 Task: Create a due date automation trigger when advanced on, on the monday after a card is due add content with a description not containing resume at 11:00 AM.
Action: Mouse moved to (918, 64)
Screenshot: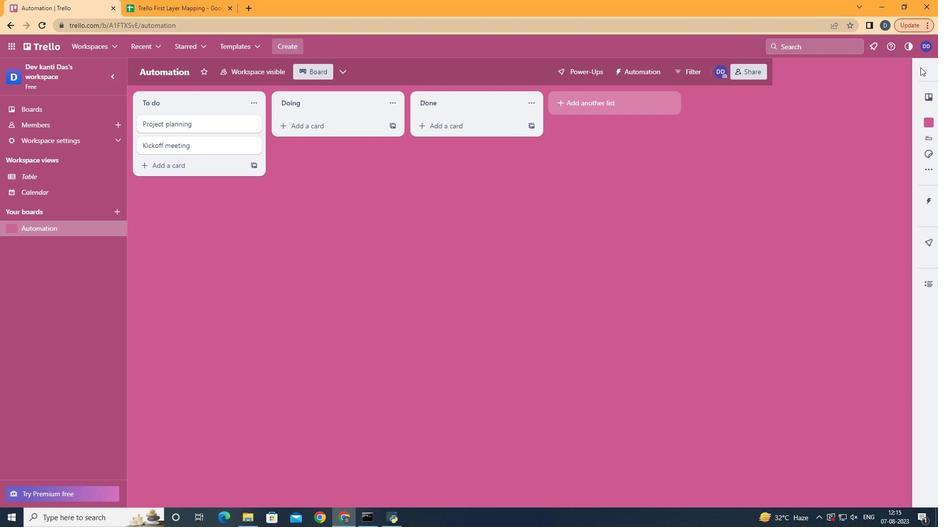 
Action: Mouse pressed left at (918, 64)
Screenshot: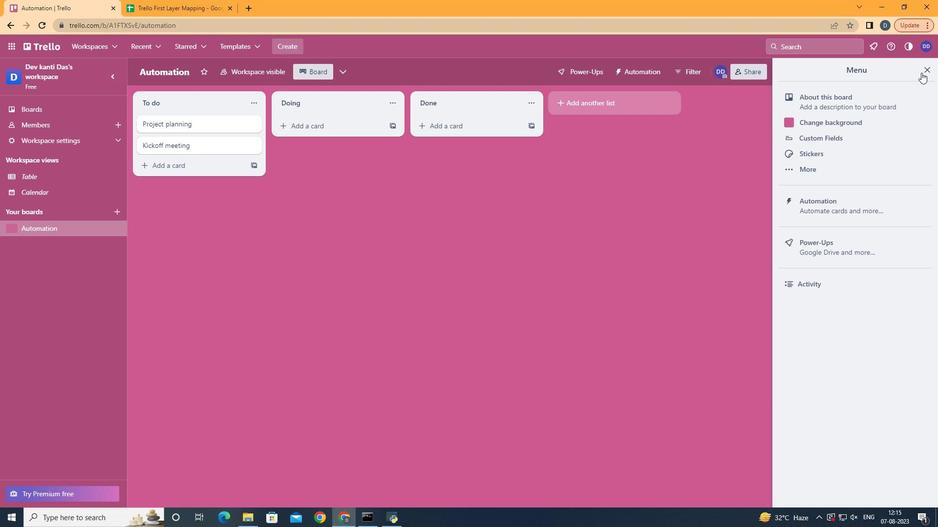 
Action: Mouse moved to (857, 203)
Screenshot: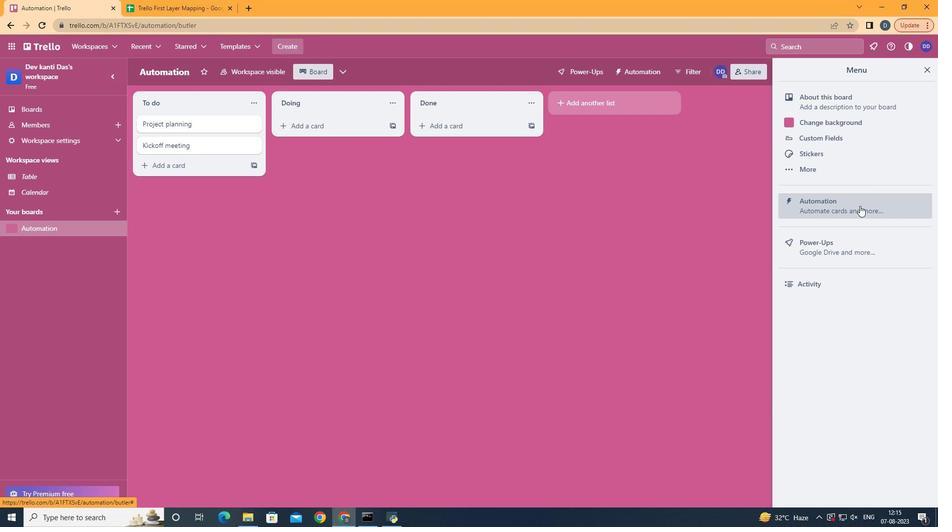 
Action: Mouse pressed left at (857, 203)
Screenshot: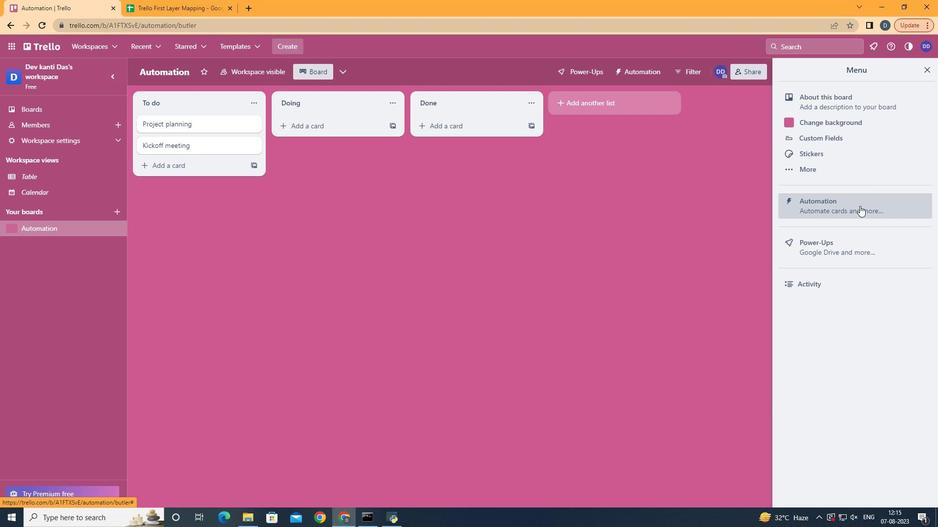 
Action: Mouse moved to (201, 197)
Screenshot: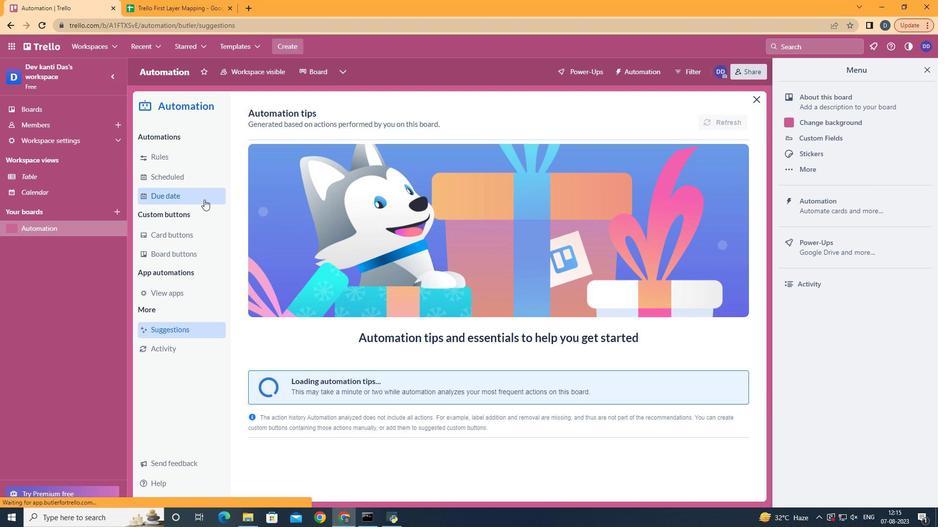 
Action: Mouse pressed left at (201, 197)
Screenshot: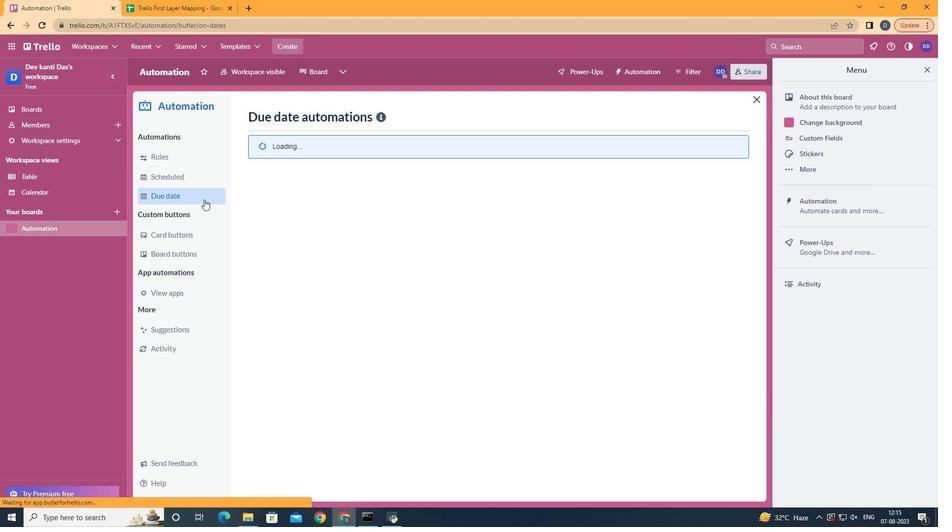 
Action: Mouse moved to (677, 119)
Screenshot: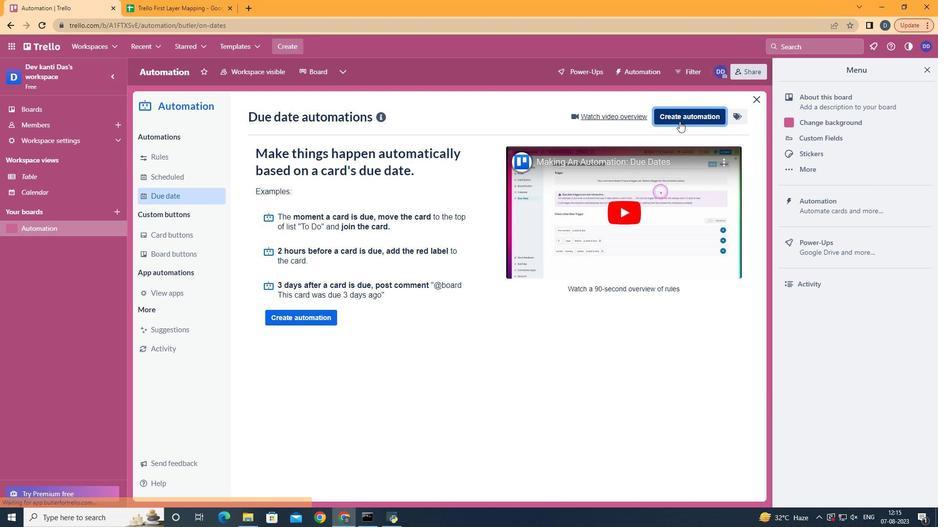 
Action: Mouse pressed left at (677, 119)
Screenshot: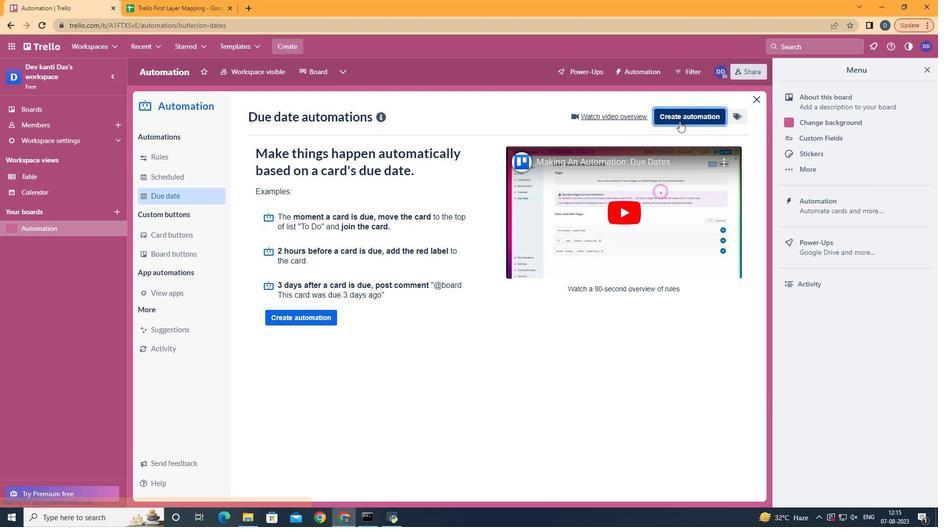
Action: Mouse moved to (535, 199)
Screenshot: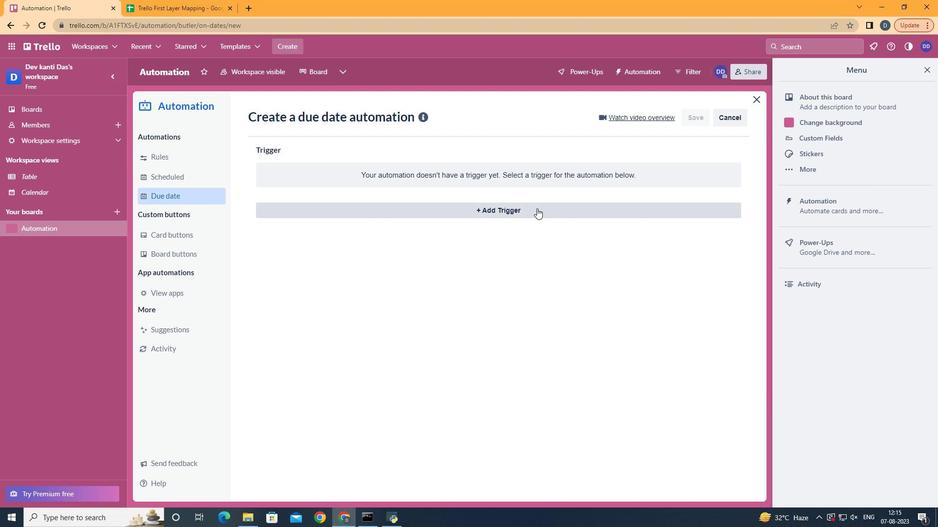 
Action: Mouse pressed left at (535, 199)
Screenshot: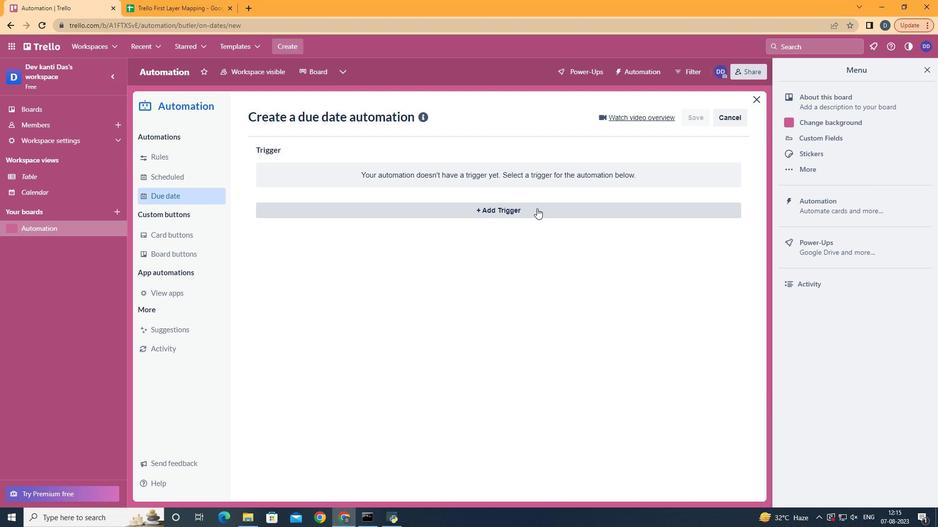 
Action: Mouse moved to (534, 206)
Screenshot: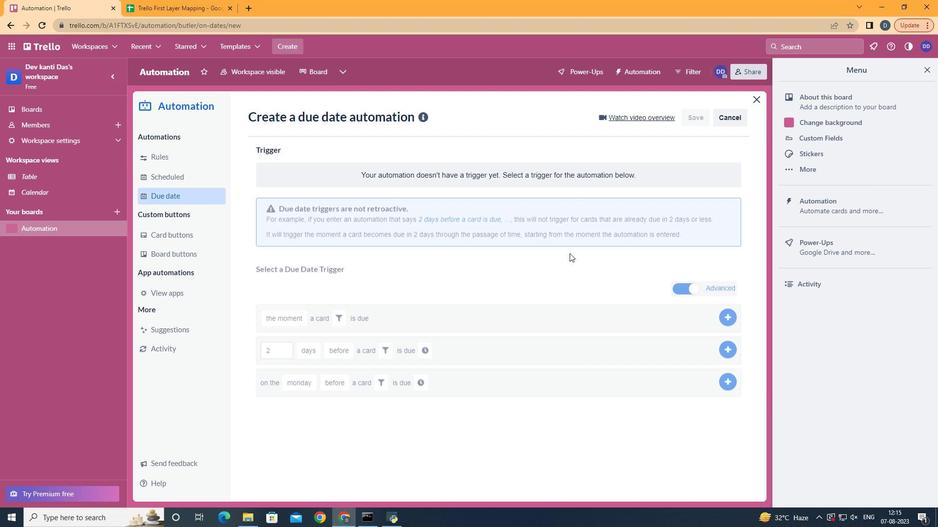 
Action: Mouse pressed left at (534, 206)
Screenshot: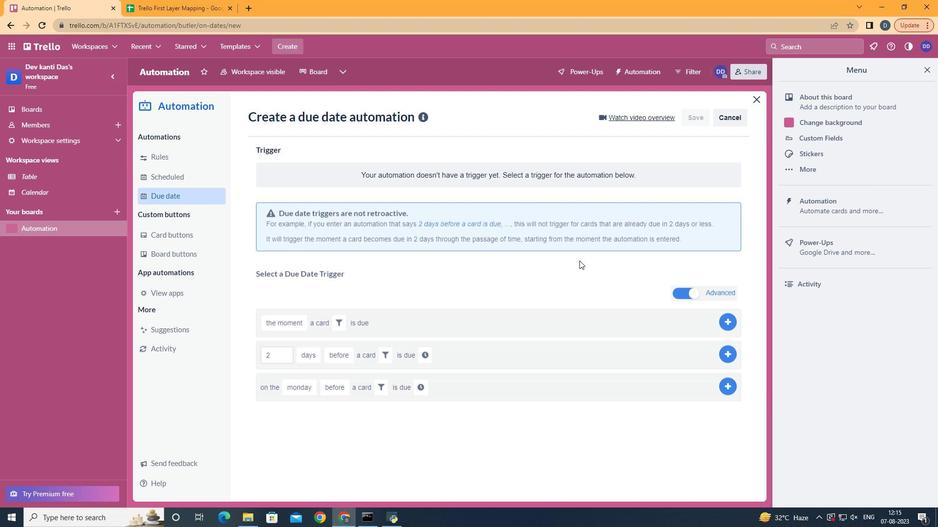 
Action: Mouse moved to (311, 256)
Screenshot: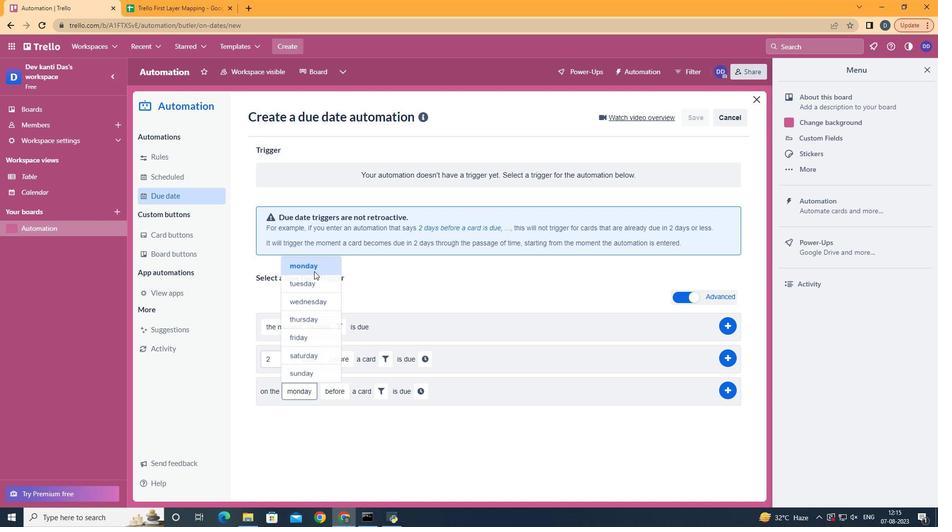 
Action: Mouse pressed left at (311, 256)
Screenshot: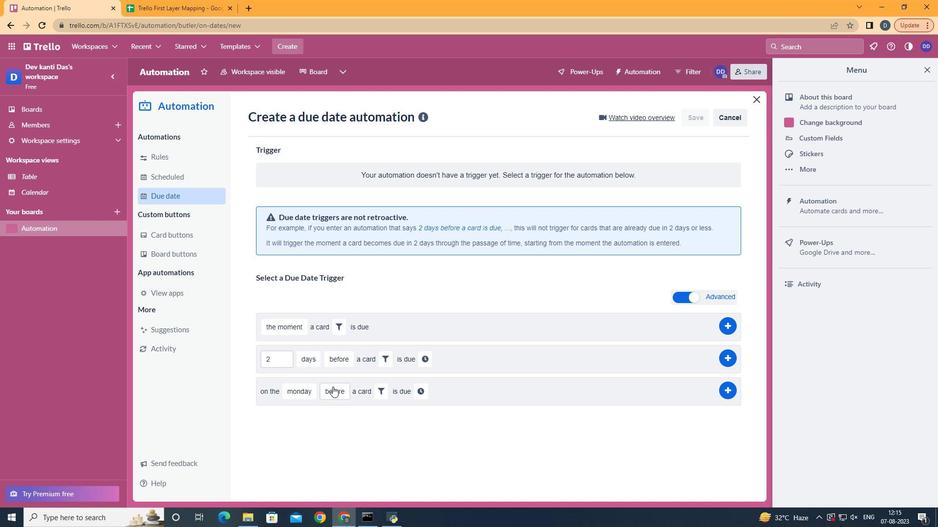 
Action: Mouse moved to (343, 433)
Screenshot: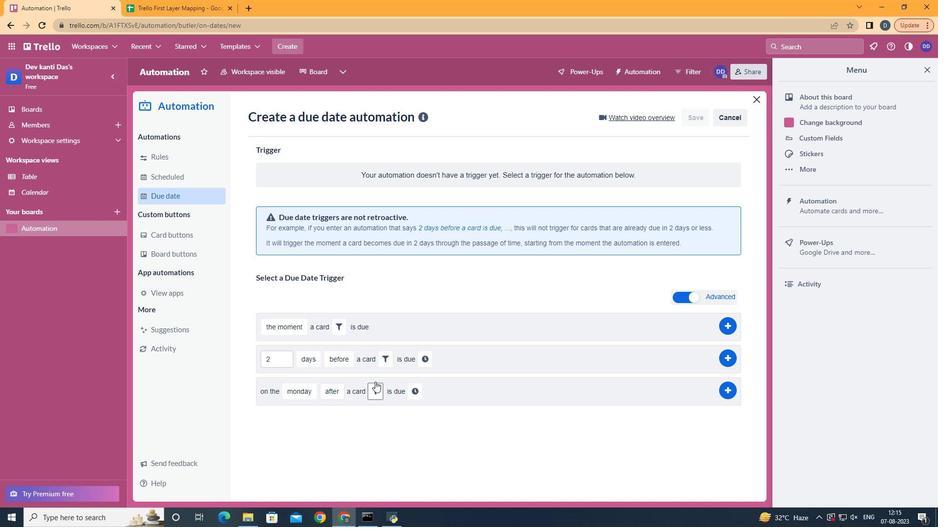
Action: Mouse pressed left at (343, 433)
Screenshot: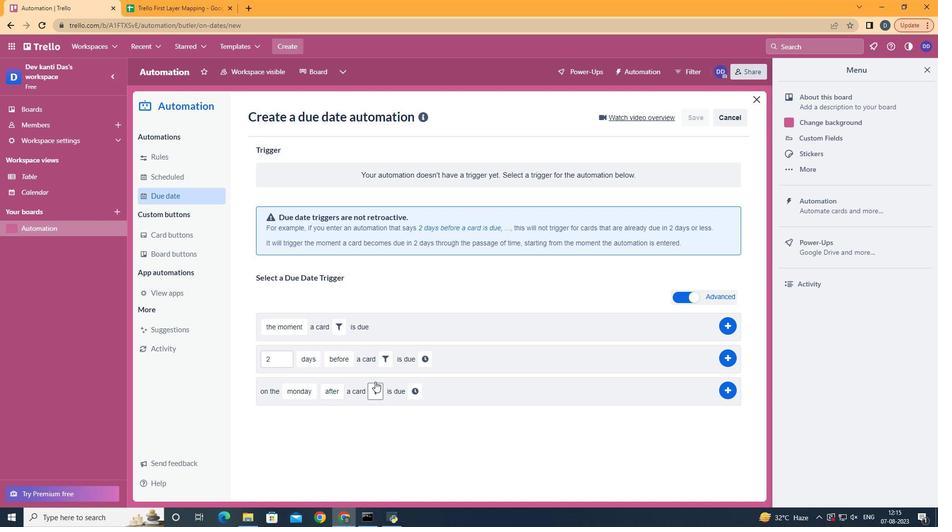 
Action: Mouse moved to (373, 376)
Screenshot: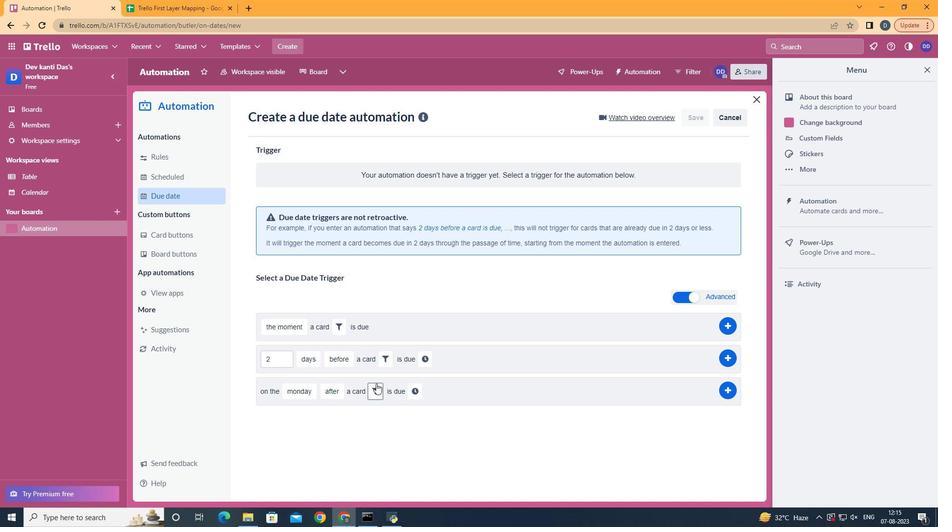 
Action: Mouse pressed left at (373, 376)
Screenshot: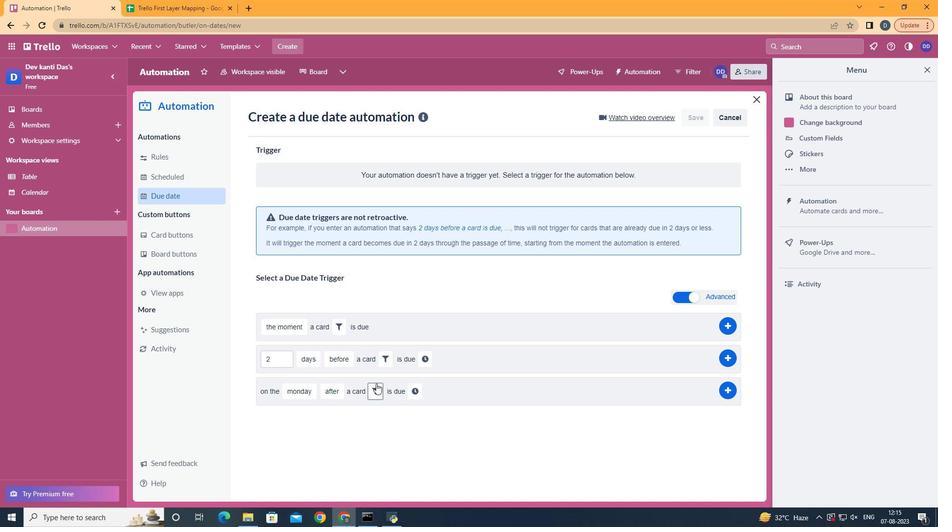 
Action: Mouse moved to (373, 381)
Screenshot: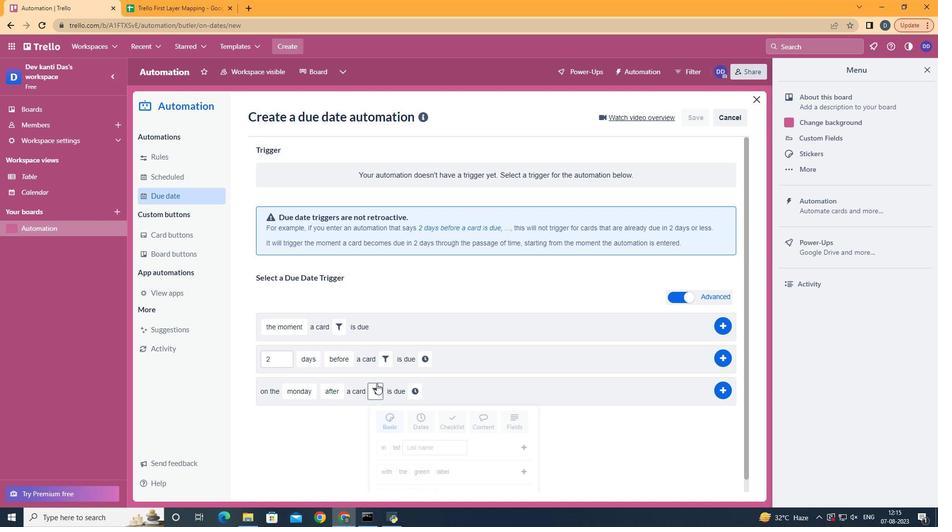 
Action: Mouse pressed left at (373, 381)
Screenshot: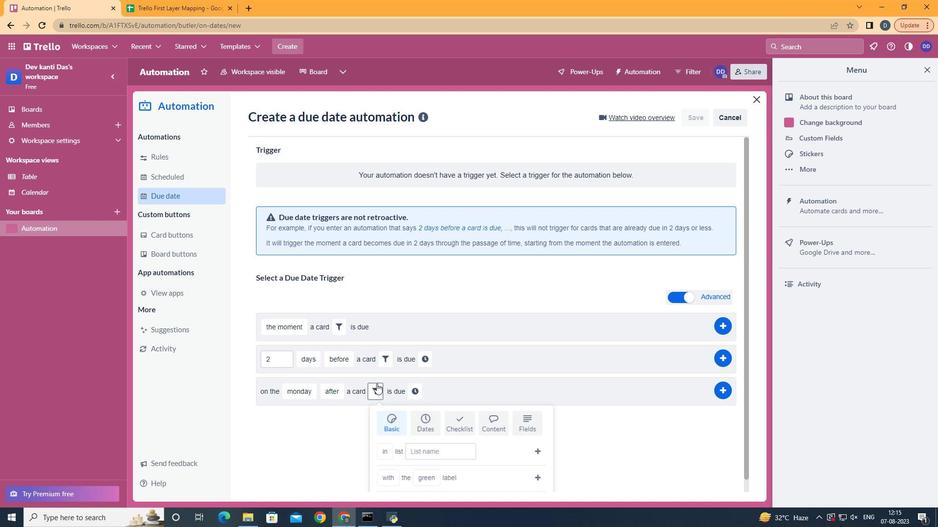 
Action: Mouse moved to (495, 424)
Screenshot: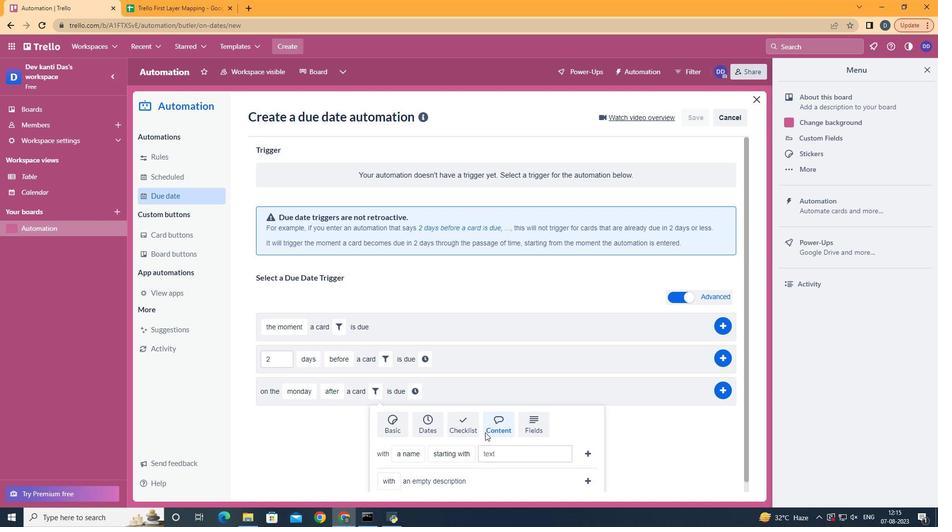 
Action: Mouse pressed left at (495, 424)
Screenshot: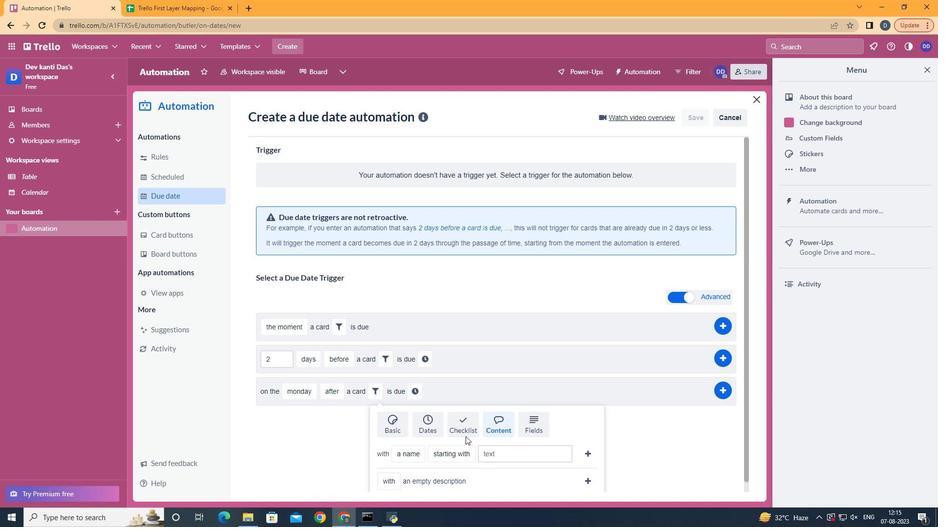 
Action: Mouse moved to (426, 412)
Screenshot: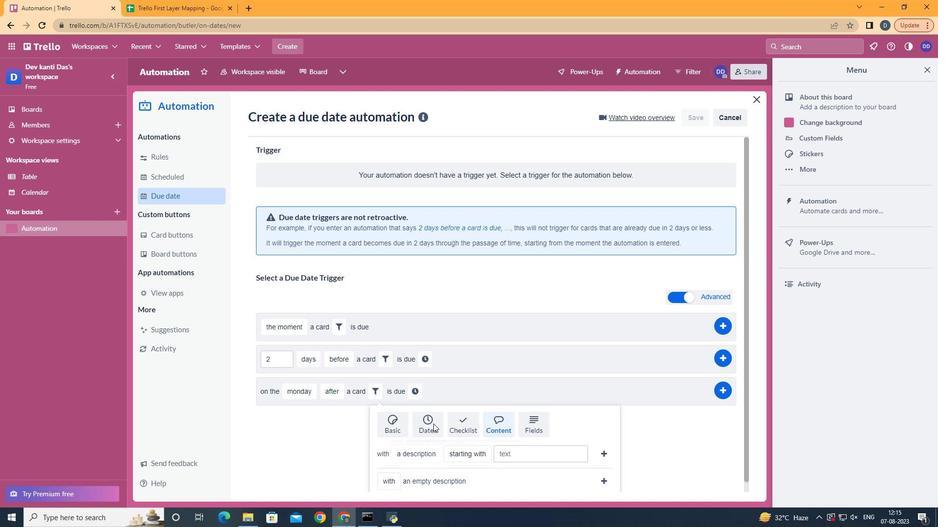 
Action: Mouse pressed left at (426, 412)
Screenshot: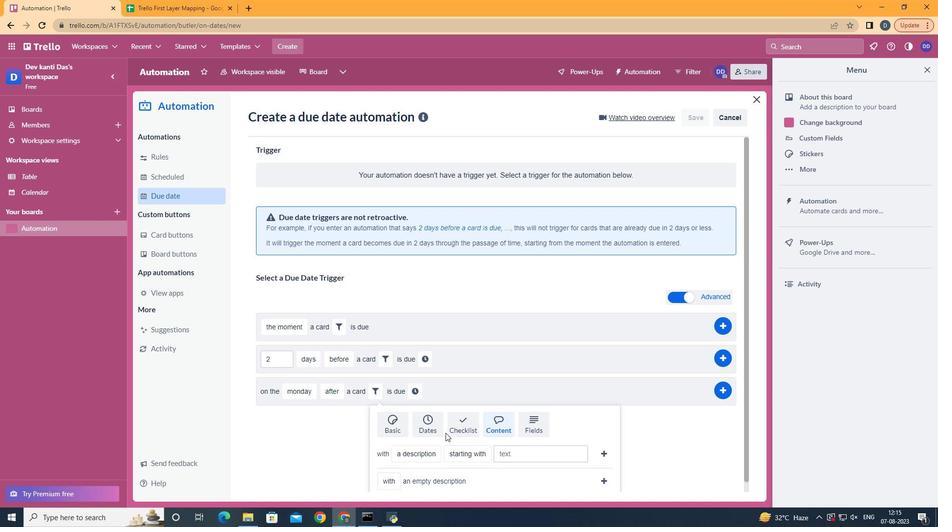 
Action: Mouse moved to (466, 430)
Screenshot: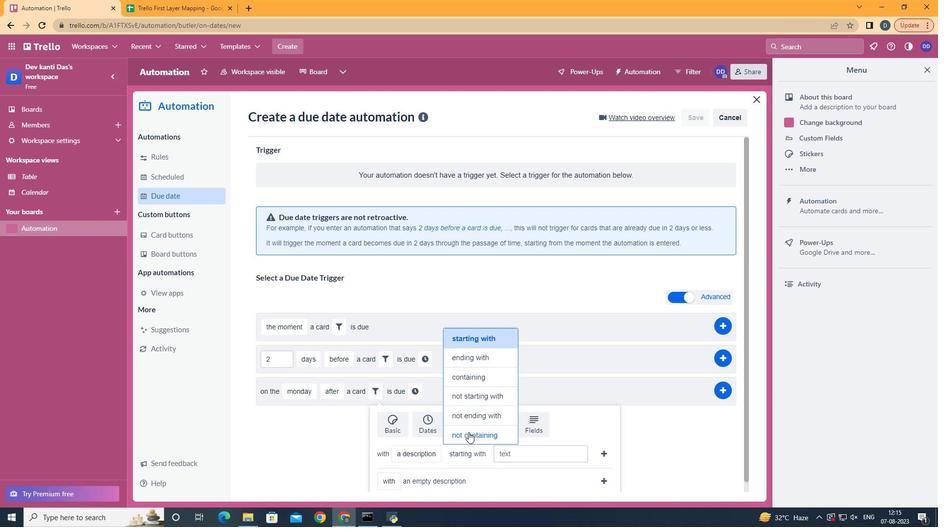 
Action: Mouse pressed left at (466, 430)
Screenshot: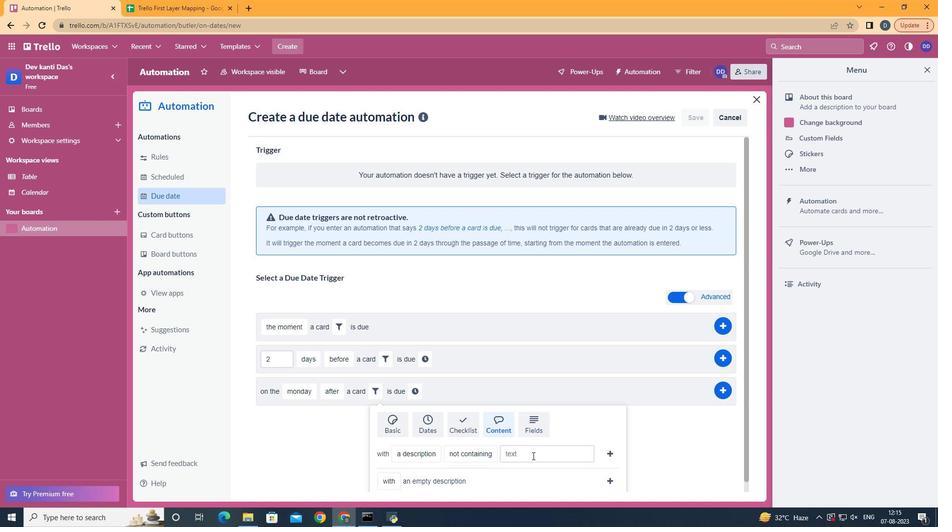 
Action: Mouse moved to (535, 453)
Screenshot: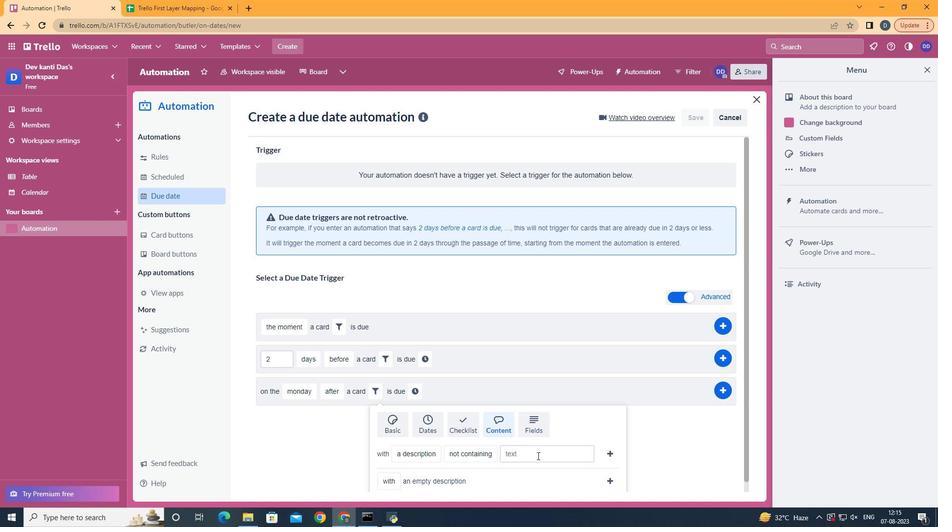 
Action: Mouse pressed left at (535, 453)
Screenshot: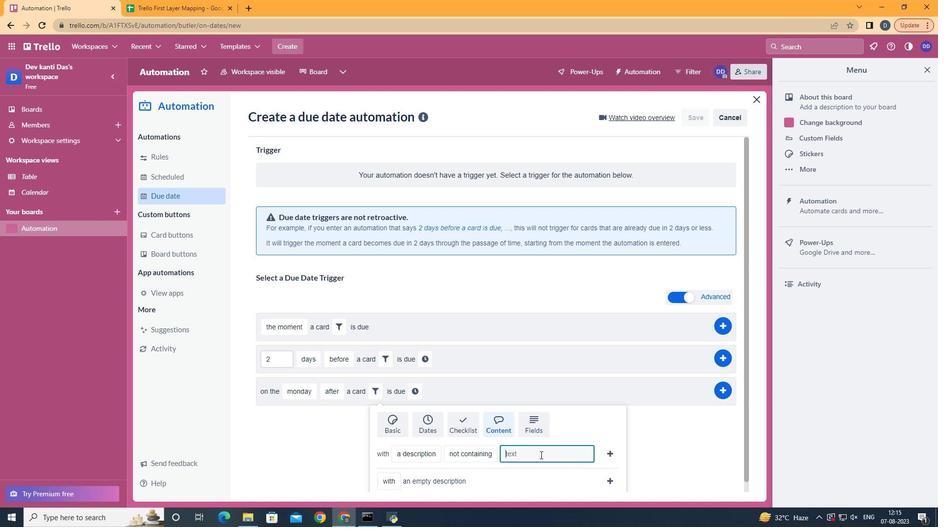 
Action: Mouse moved to (537, 452)
Screenshot: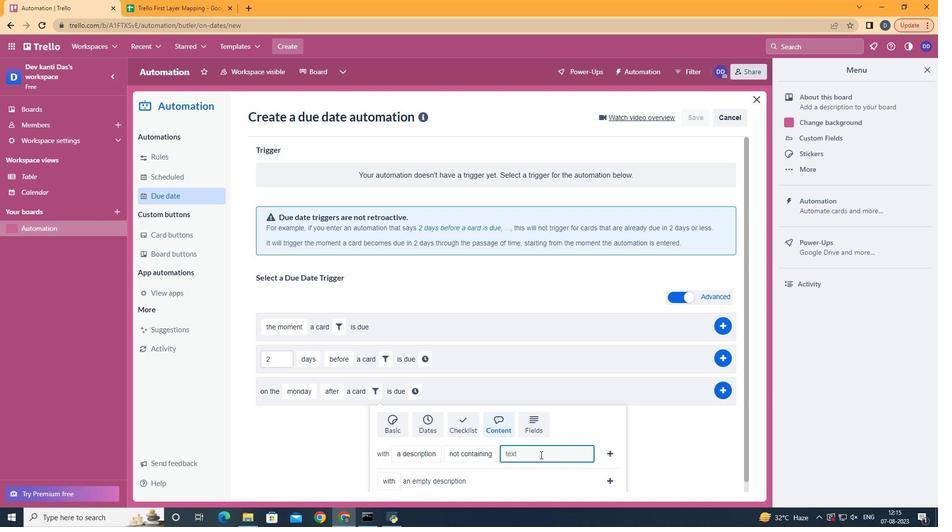 
Action: Key pressed resume
Screenshot: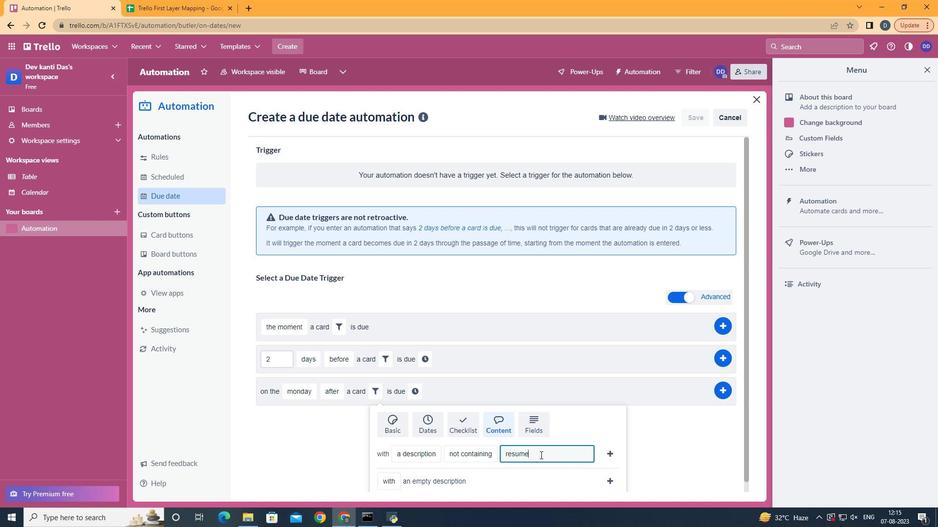 
Action: Mouse moved to (607, 456)
Screenshot: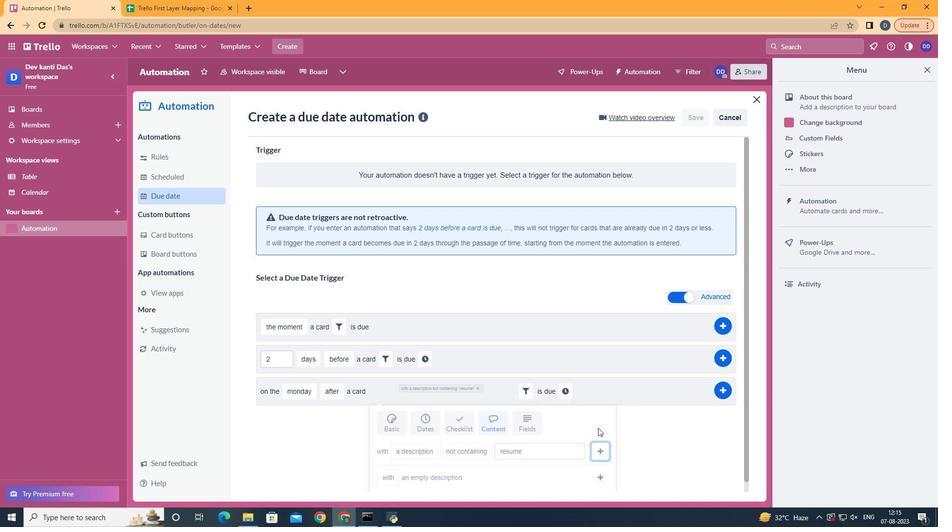 
Action: Mouse pressed left at (607, 456)
Screenshot: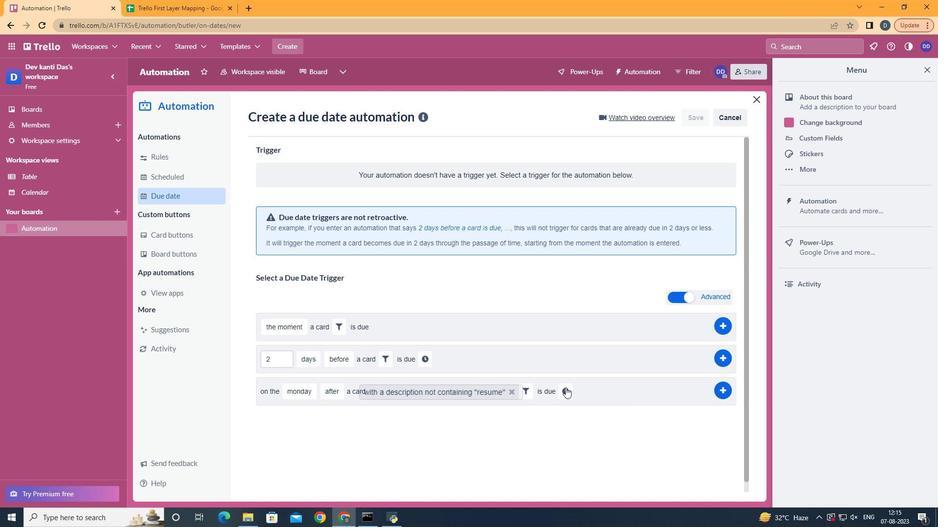 
Action: Mouse moved to (563, 384)
Screenshot: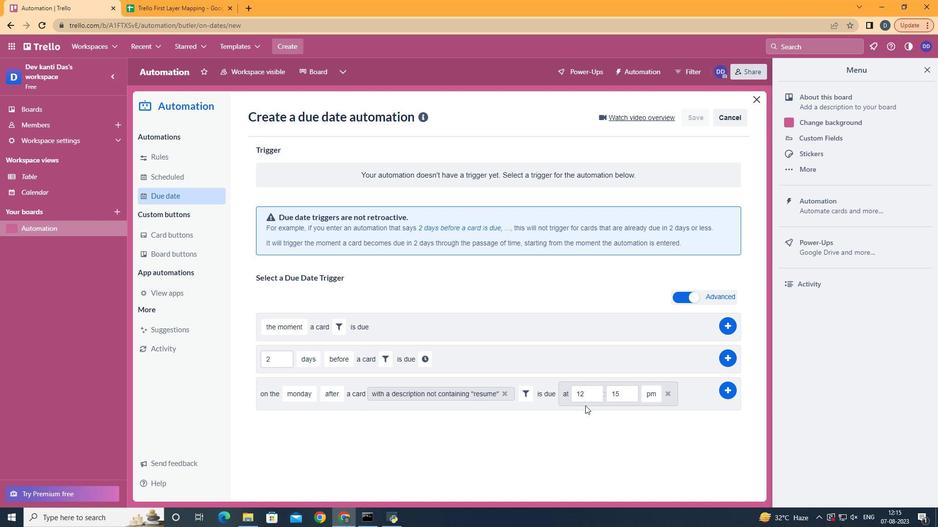 
Action: Mouse pressed left at (563, 384)
Screenshot: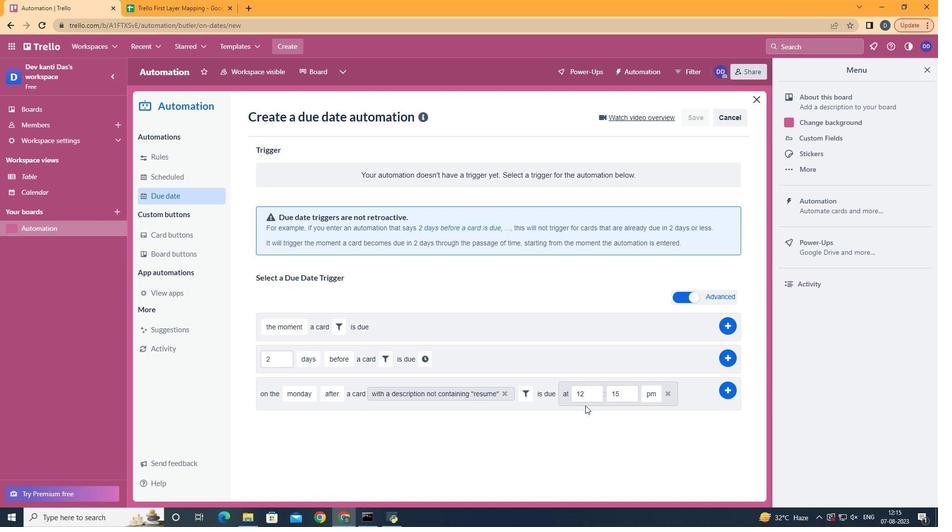 
Action: Mouse moved to (595, 391)
Screenshot: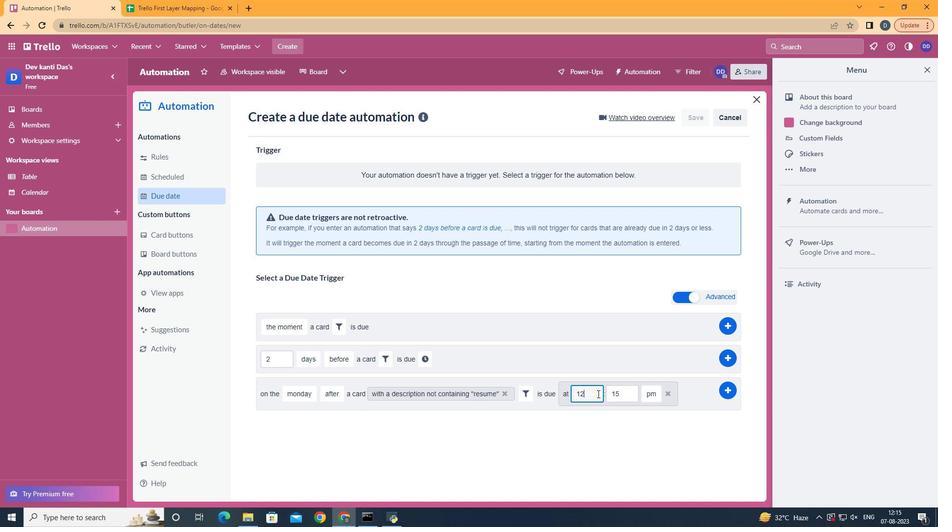 
Action: Mouse pressed left at (595, 391)
Screenshot: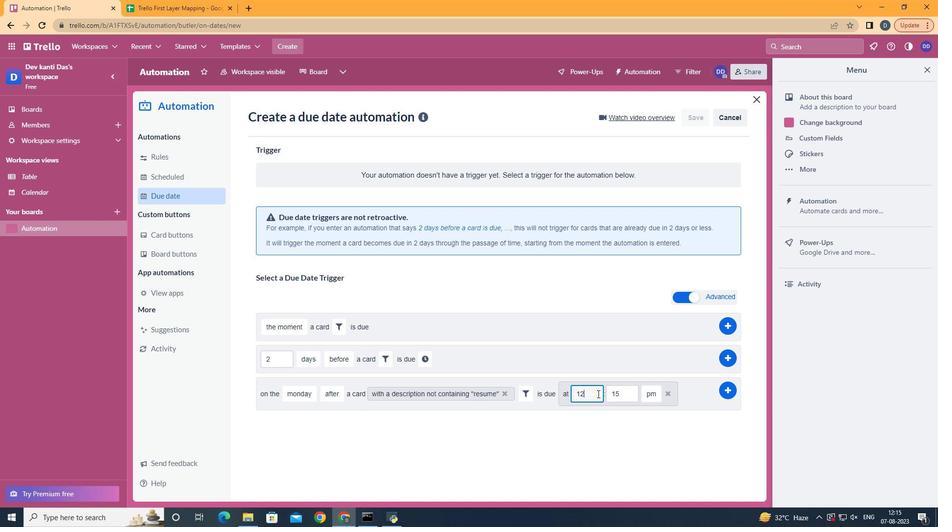 
Action: Key pressed <Key.backspace>1
Screenshot: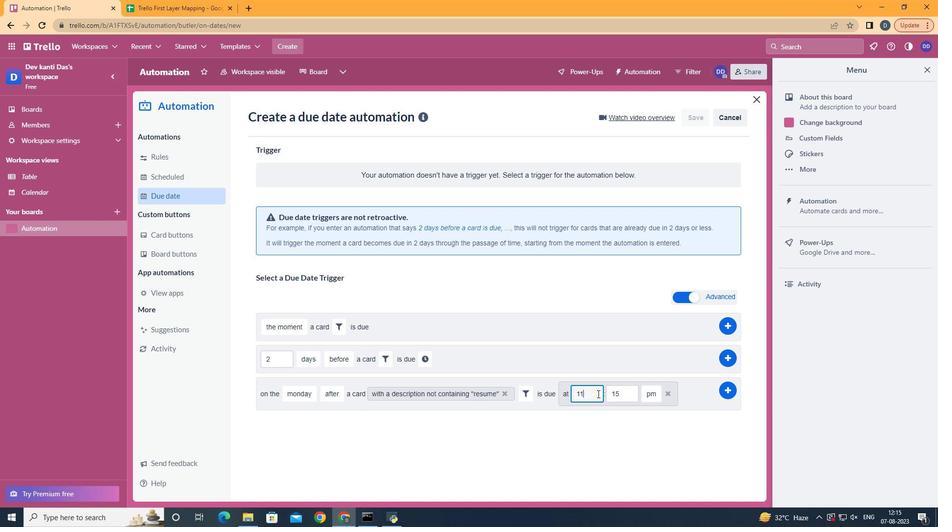 
Action: Mouse moved to (629, 385)
Screenshot: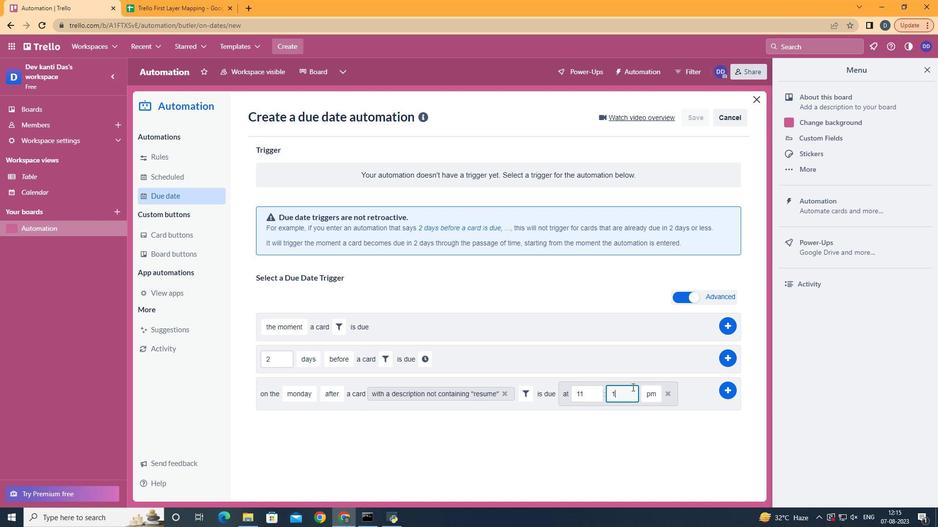 
Action: Mouse pressed left at (629, 385)
Screenshot: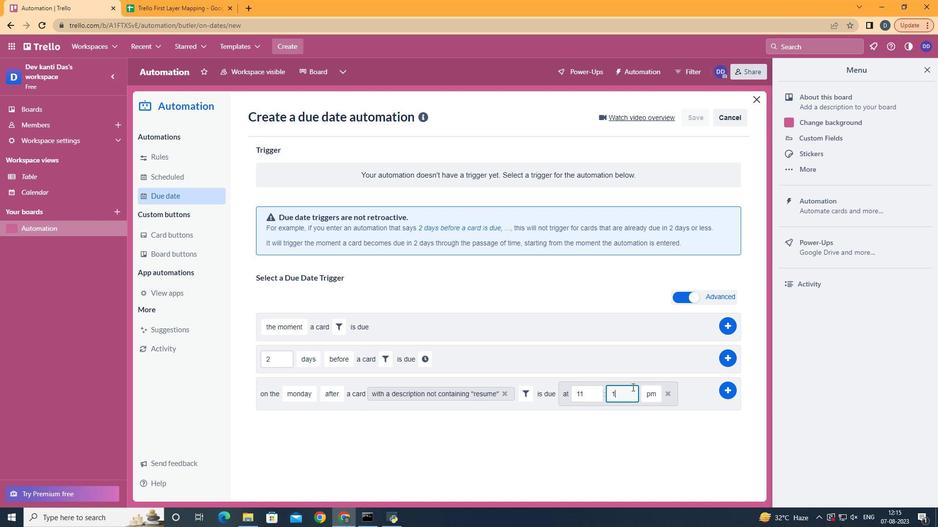 
Action: Key pressed <Key.backspace><Key.backspace>00
Screenshot: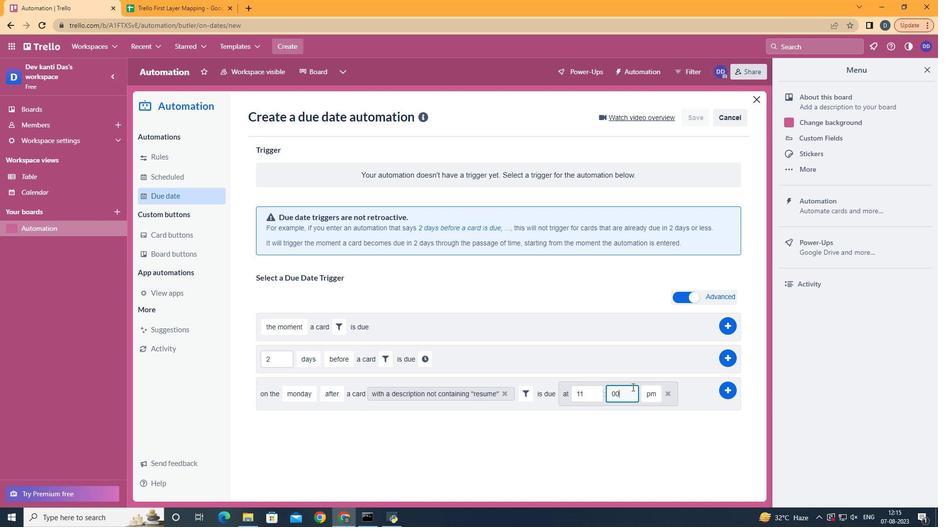 
Action: Mouse moved to (643, 404)
Screenshot: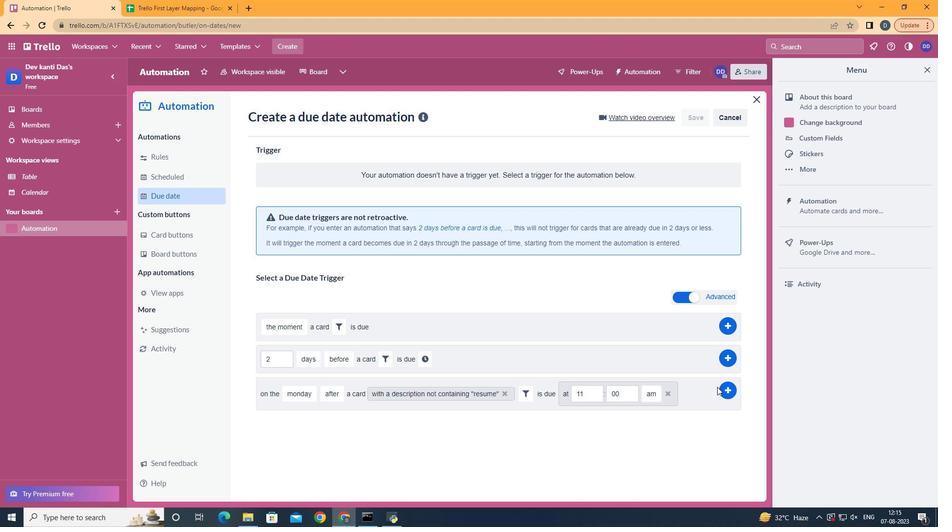 
Action: Mouse pressed left at (643, 404)
Screenshot: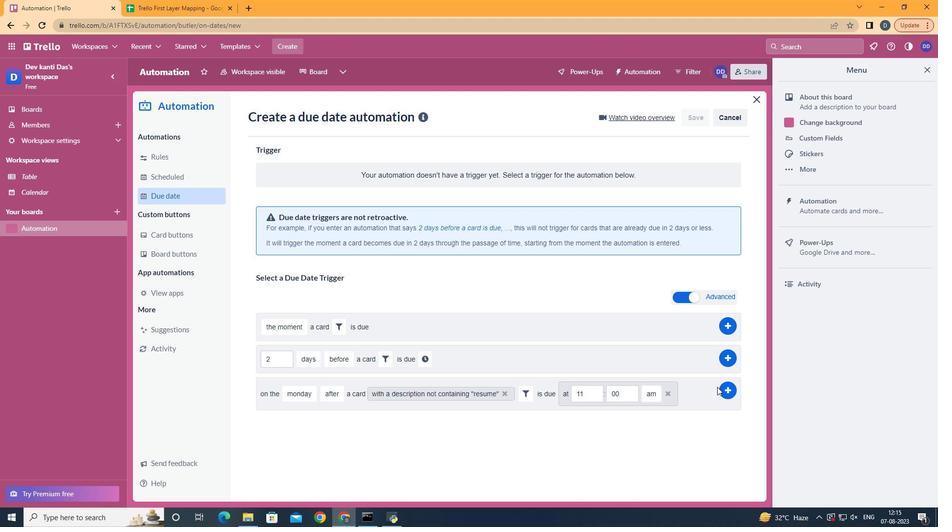 
Action: Mouse moved to (728, 389)
Screenshot: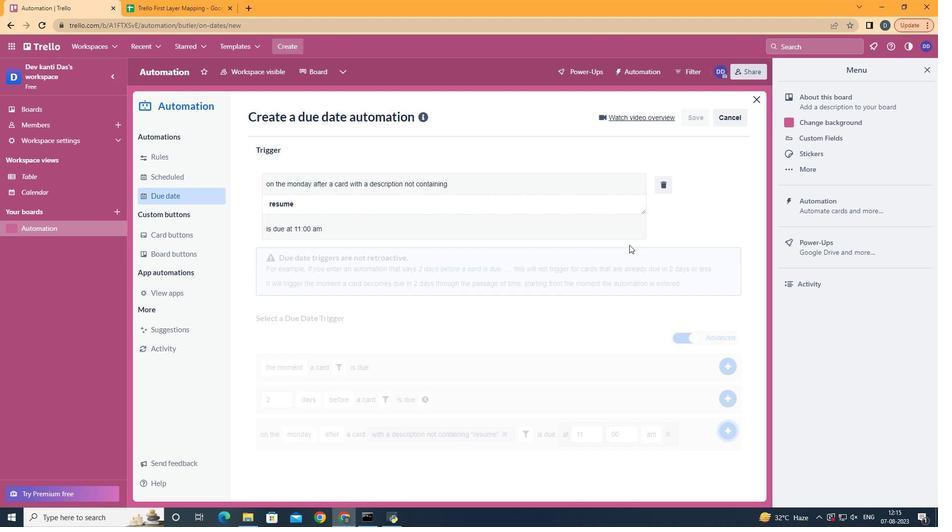 
Action: Mouse pressed left at (728, 389)
Screenshot: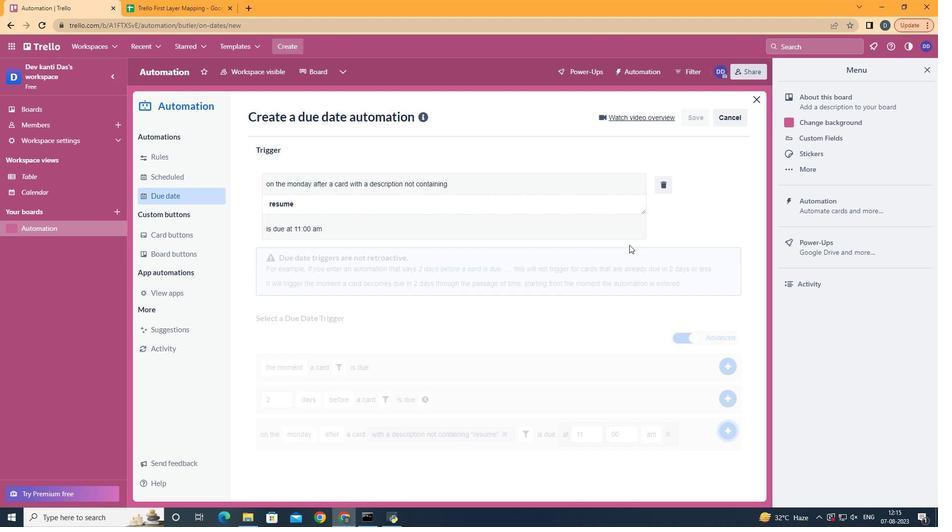 
Action: Mouse moved to (538, 204)
Screenshot: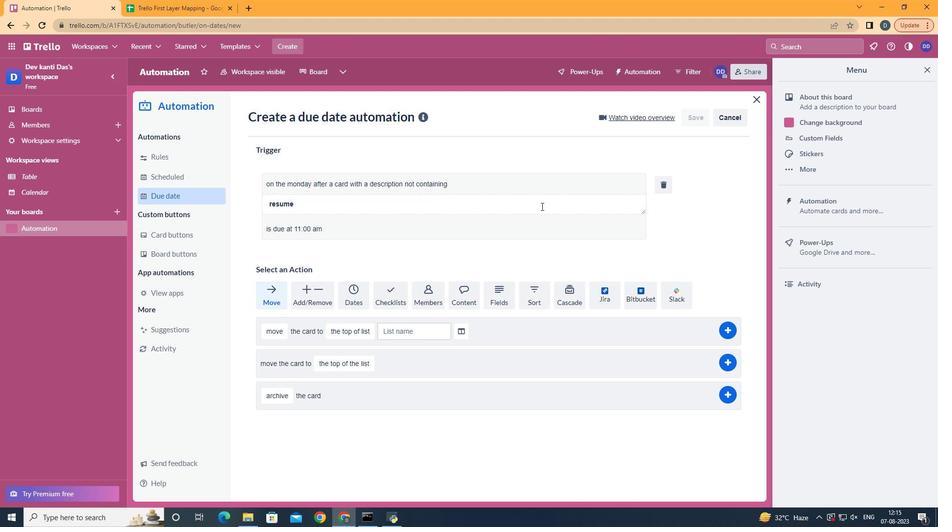 
